 Task: In the  document invoice.rtf Download file as 'EPUB Publication' Share this file with 'softage.10@softage.net' Insert the command  Editing
Action: Mouse moved to (359, 382)
Screenshot: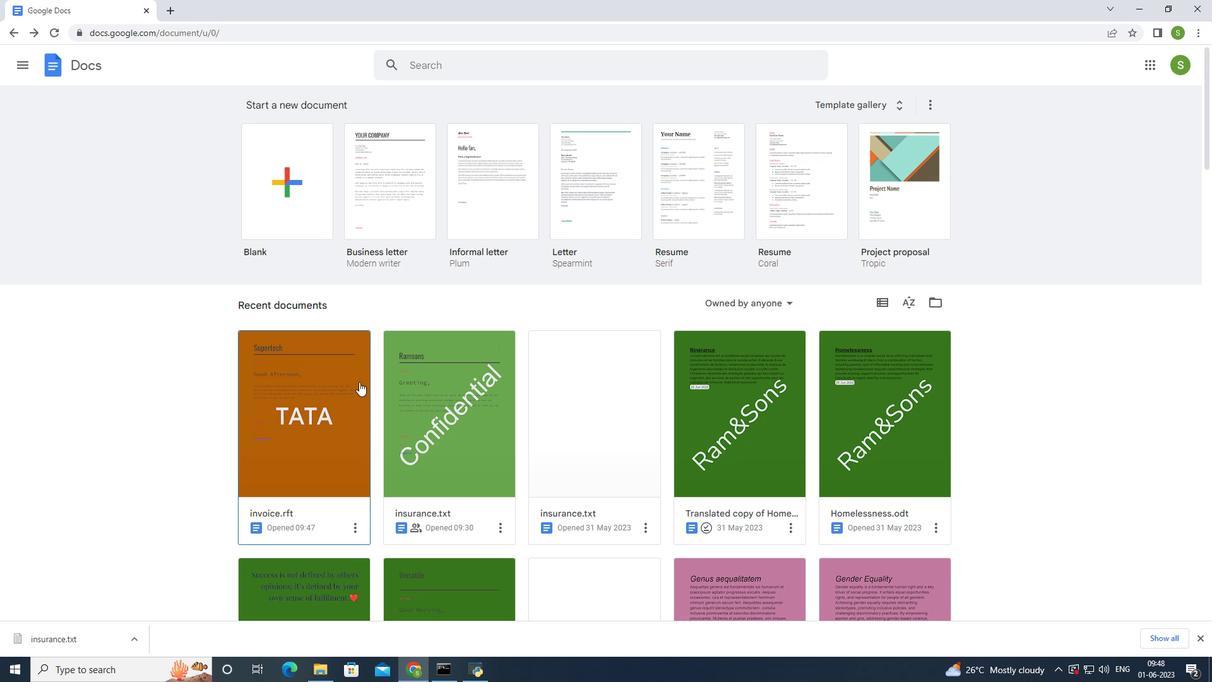 
Action: Mouse pressed left at (359, 382)
Screenshot: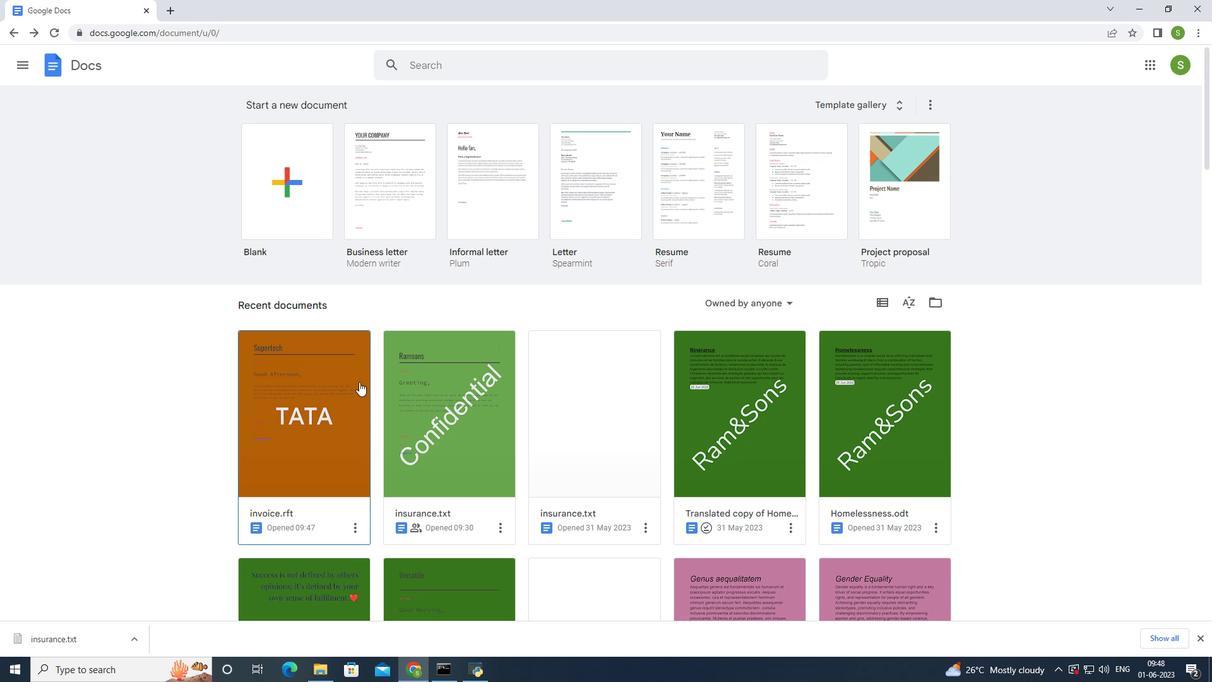 
Action: Mouse moved to (48, 68)
Screenshot: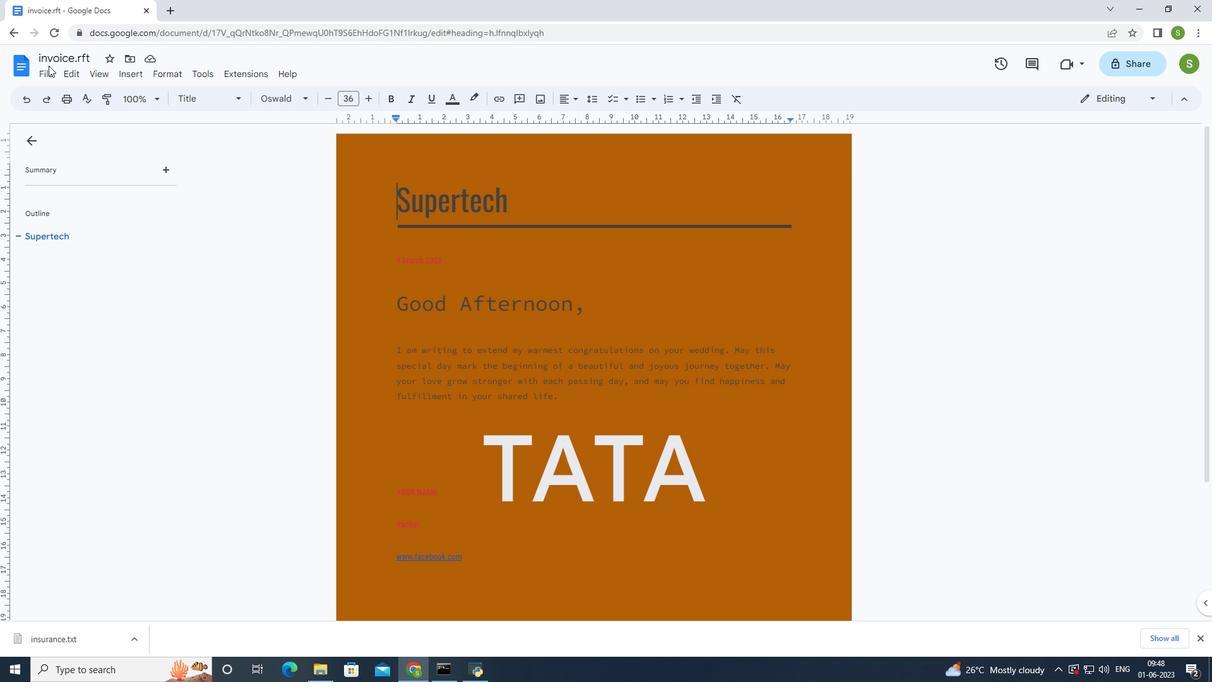
Action: Mouse pressed left at (48, 68)
Screenshot: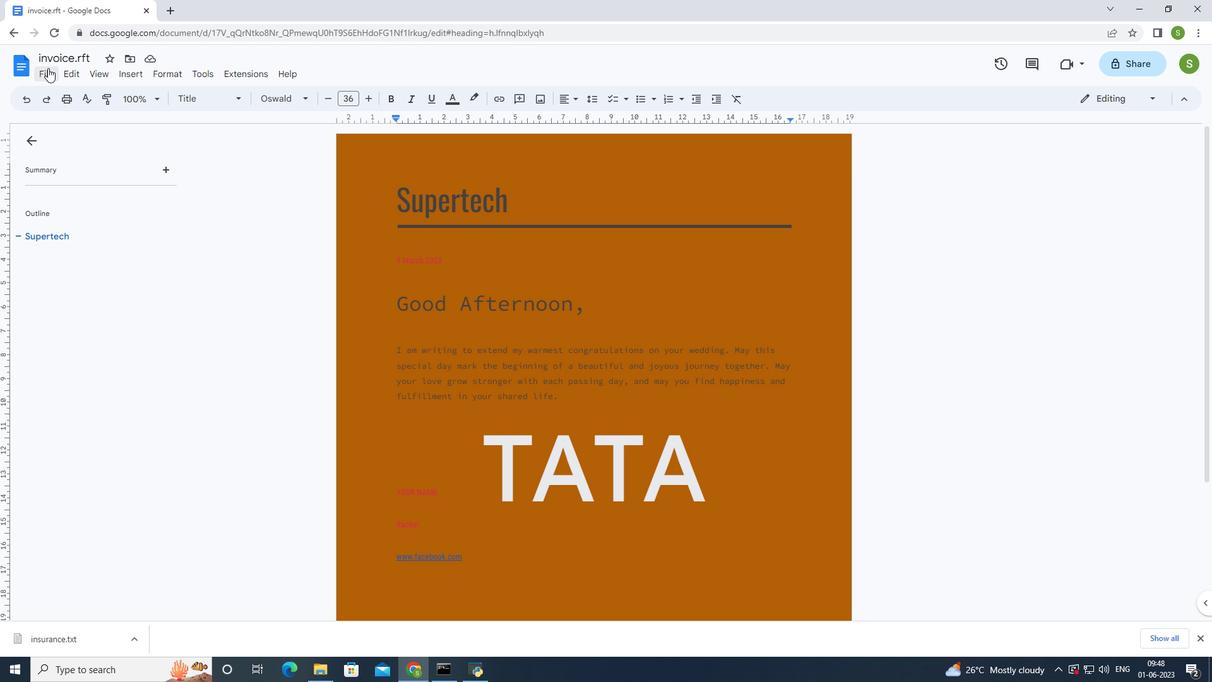 
Action: Mouse moved to (296, 333)
Screenshot: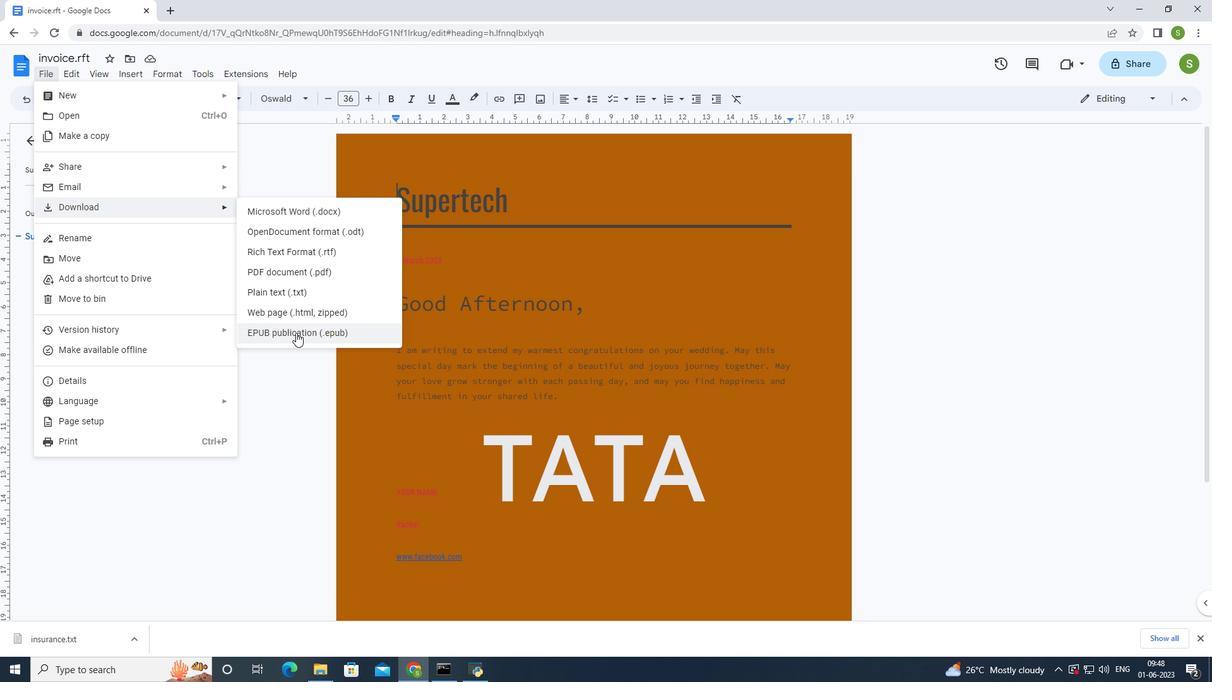 
Action: Mouse pressed left at (296, 333)
Screenshot: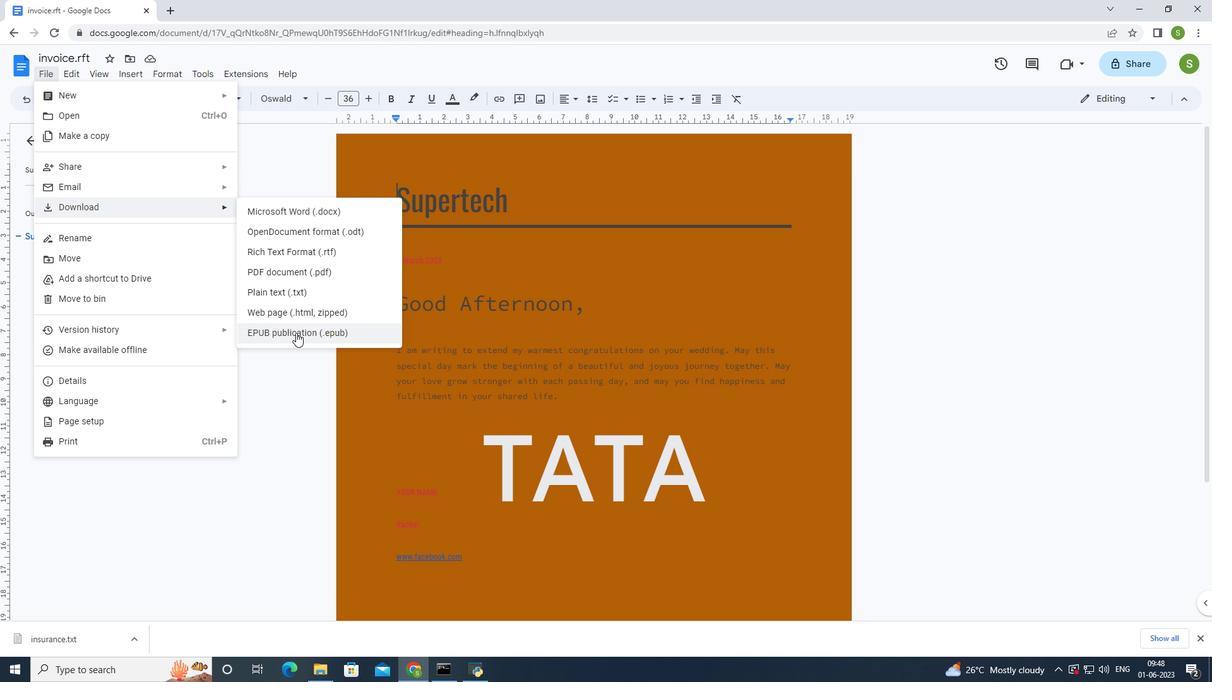 
Action: Mouse moved to (1122, 59)
Screenshot: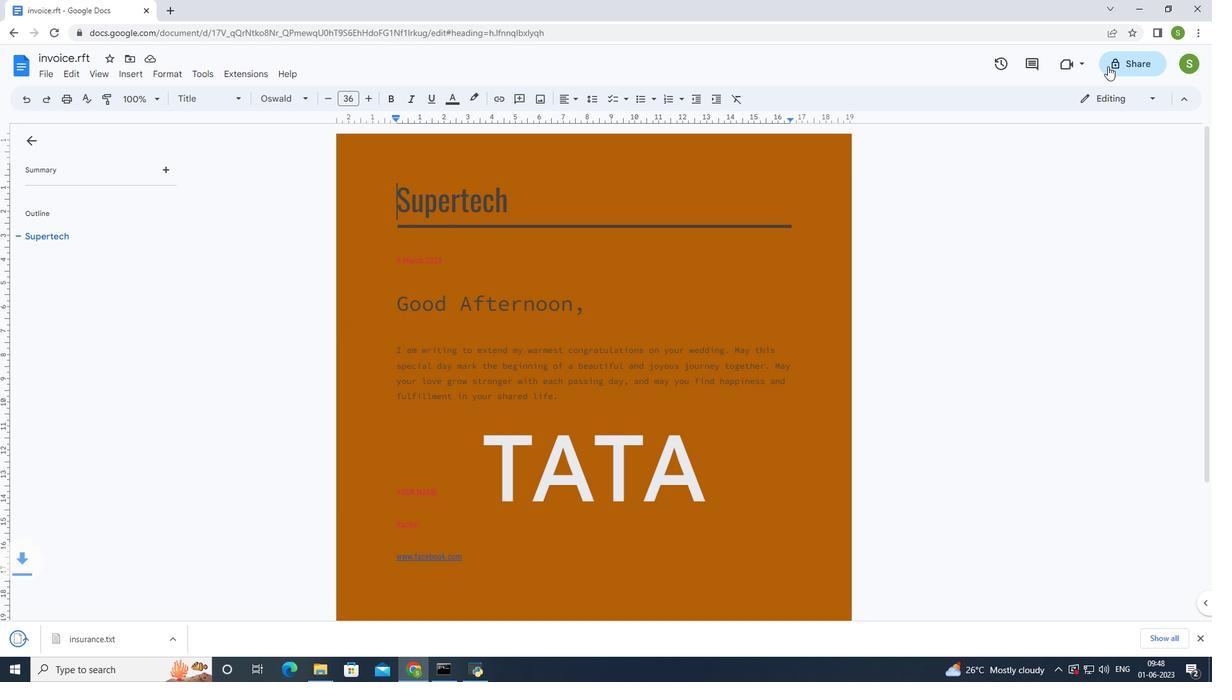 
Action: Mouse pressed left at (1122, 59)
Screenshot: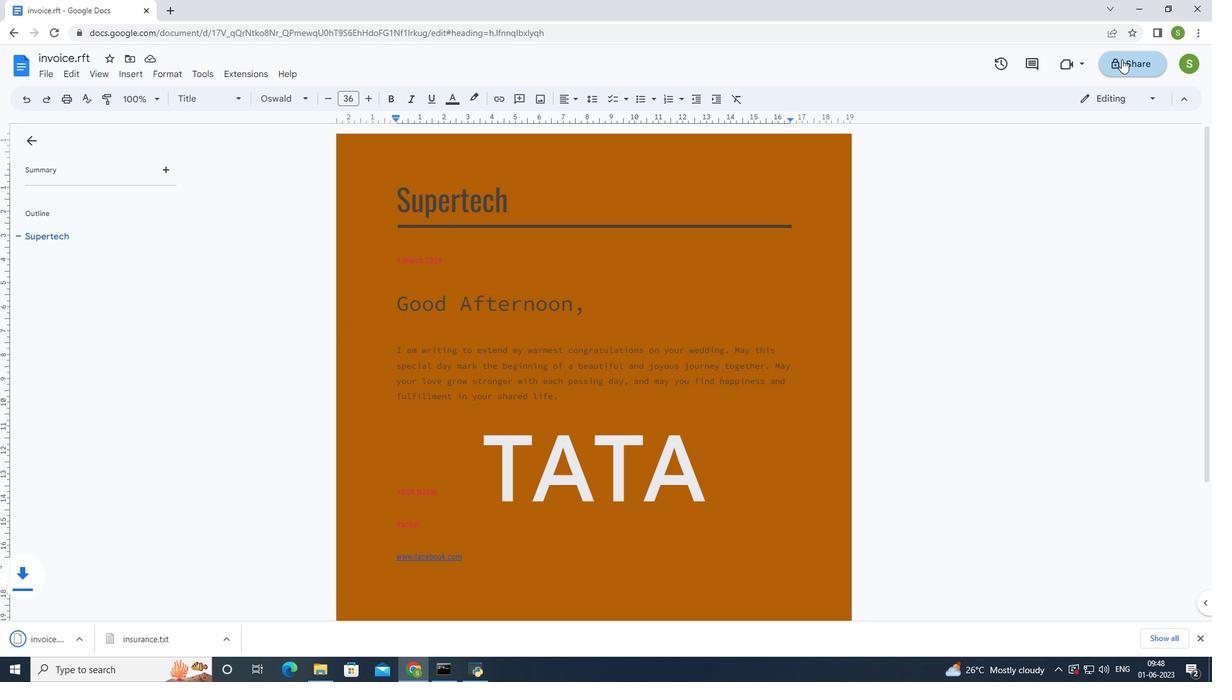 
Action: Mouse moved to (608, 263)
Screenshot: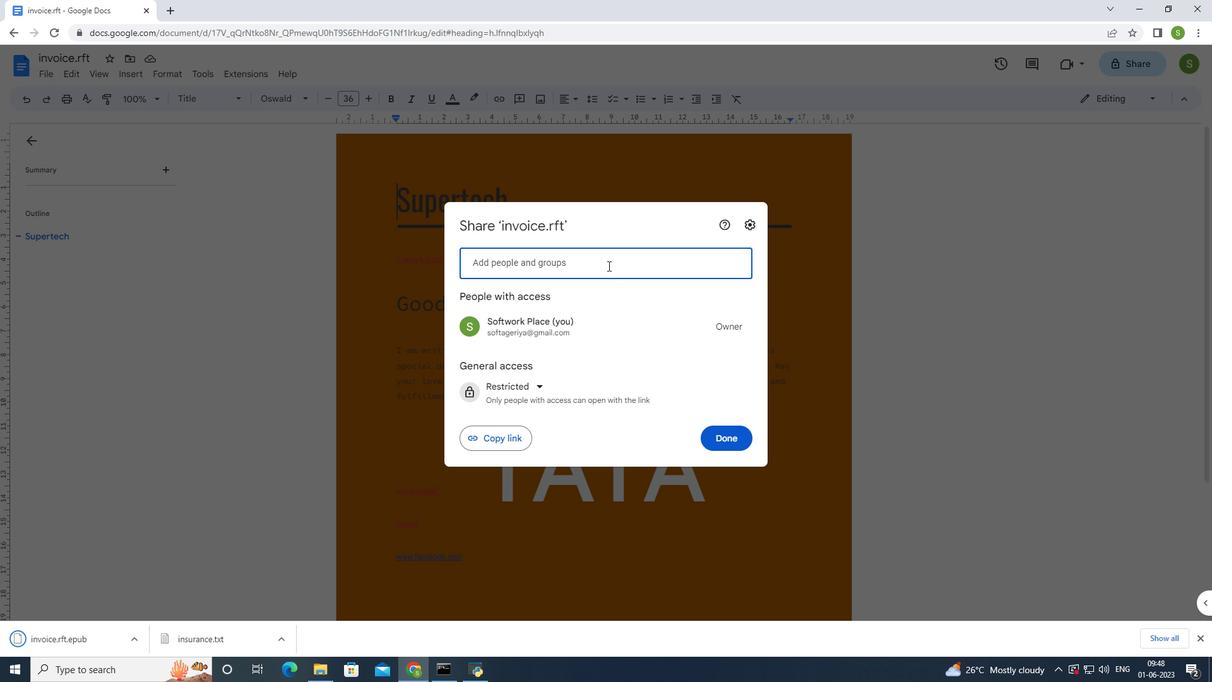 
Action: Mouse pressed left at (608, 263)
Screenshot: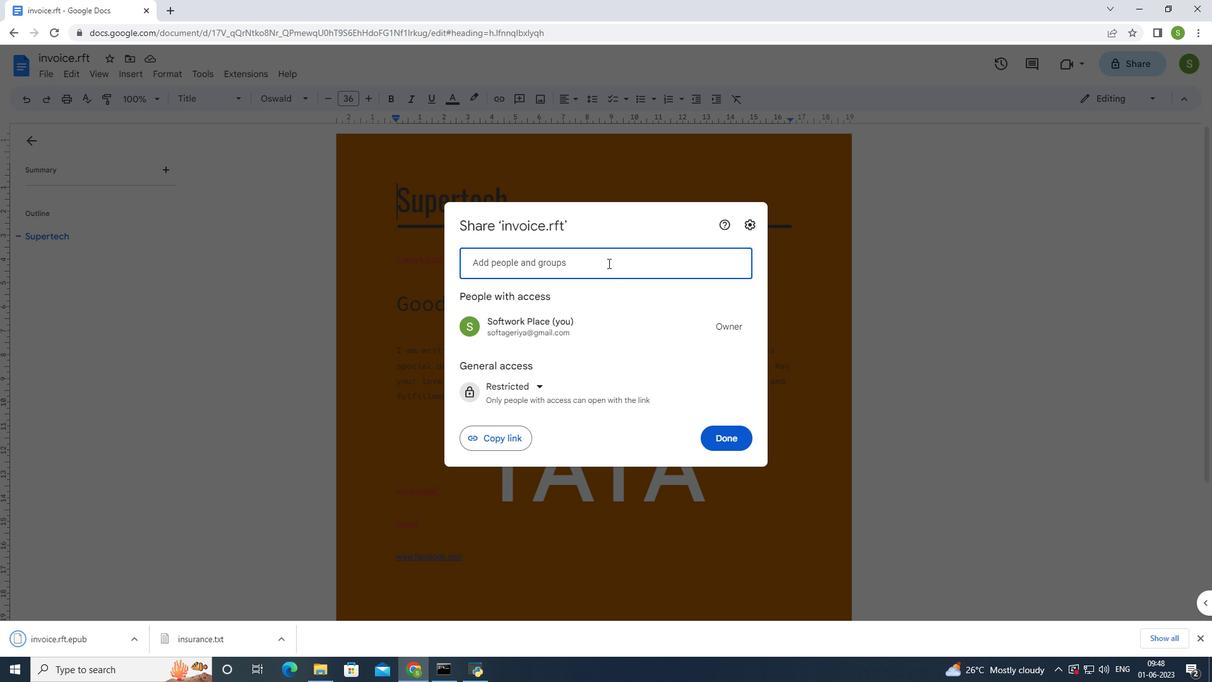 
Action: Mouse moved to (635, 259)
Screenshot: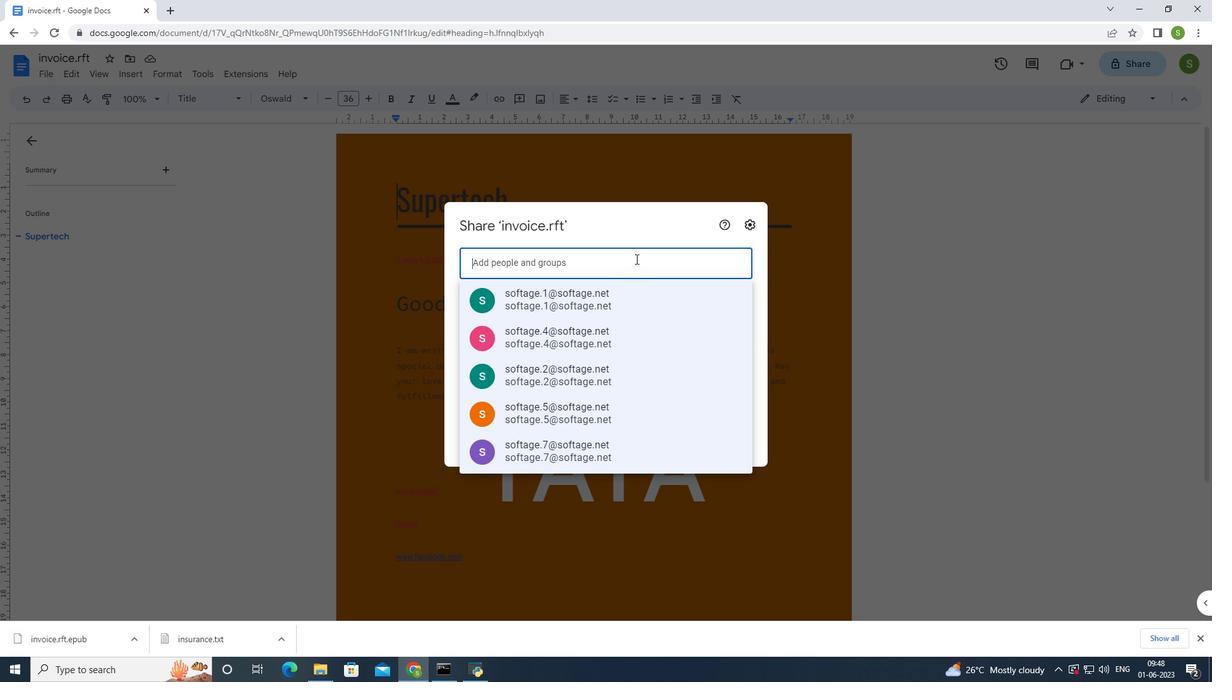 
Action: Key pressed softage<Key.shift>.10<Key.shift>@softage.net
Screenshot: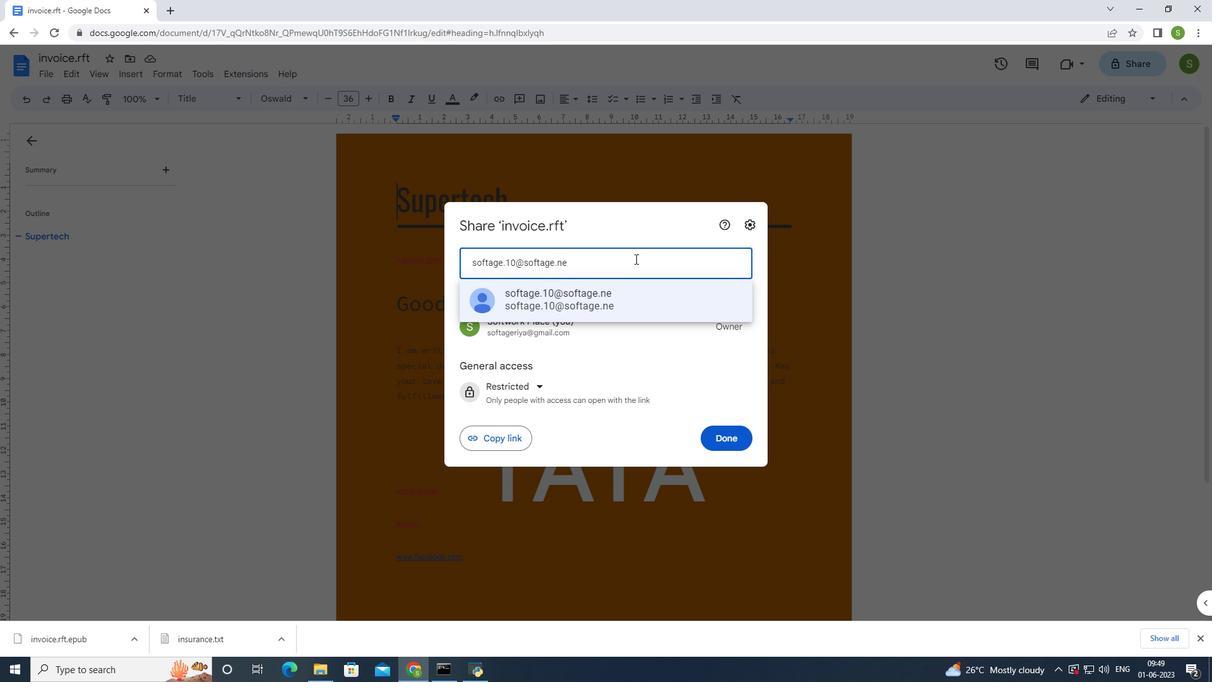 
Action: Mouse moved to (580, 292)
Screenshot: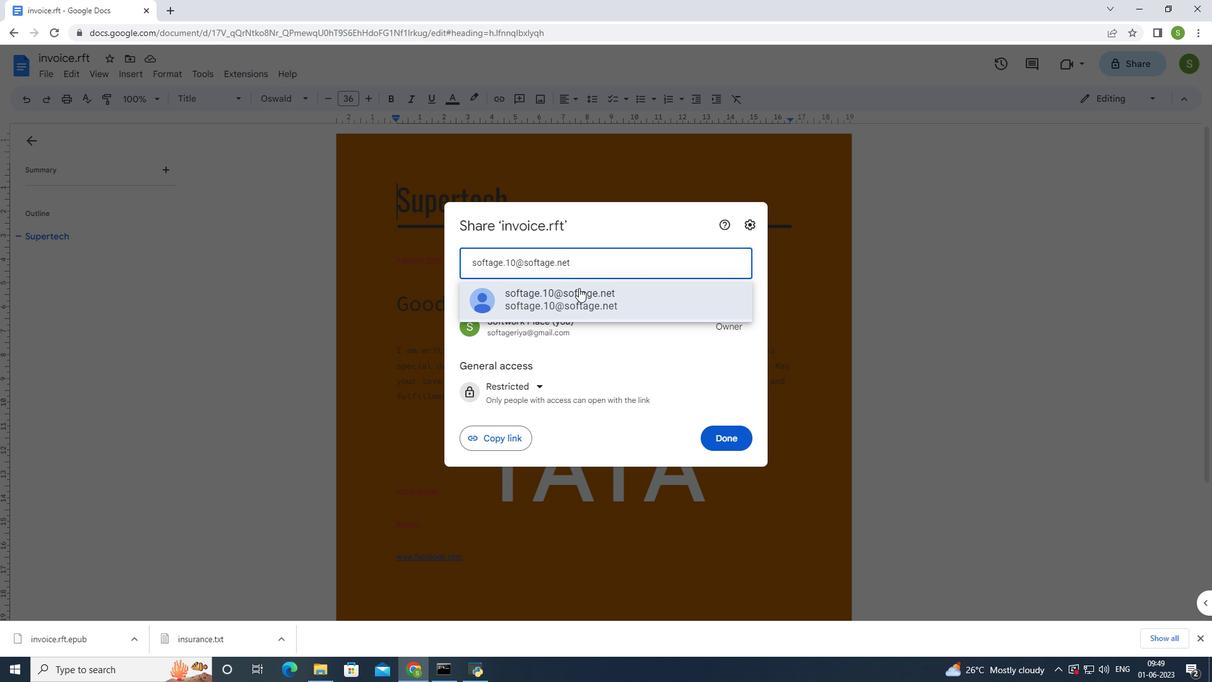 
Action: Mouse pressed left at (580, 292)
Screenshot: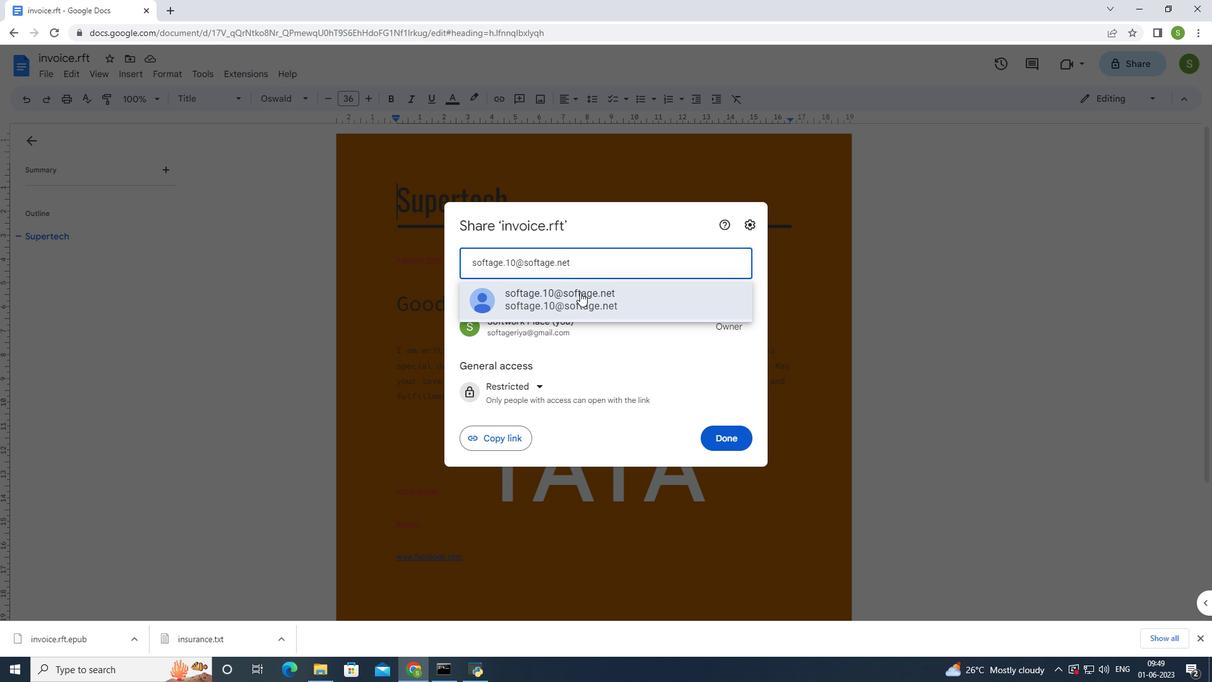 
Action: Mouse moved to (711, 428)
Screenshot: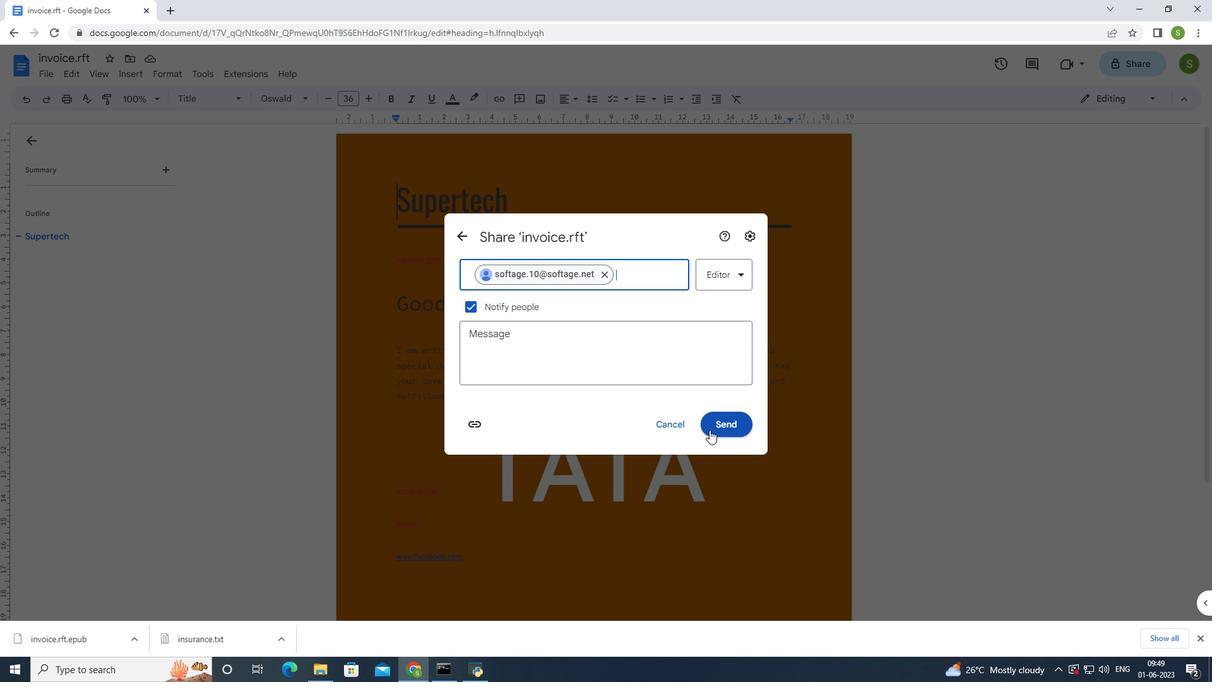 
Action: Mouse pressed left at (711, 428)
Screenshot: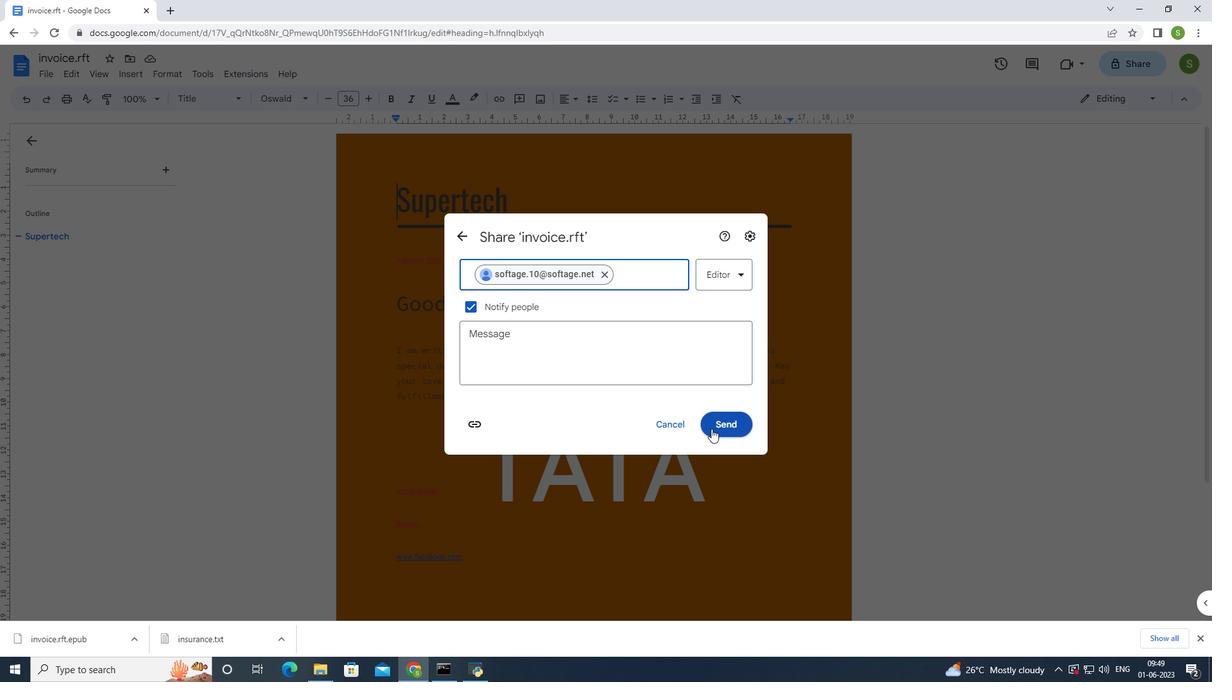 
Action: Mouse moved to (1147, 106)
Screenshot: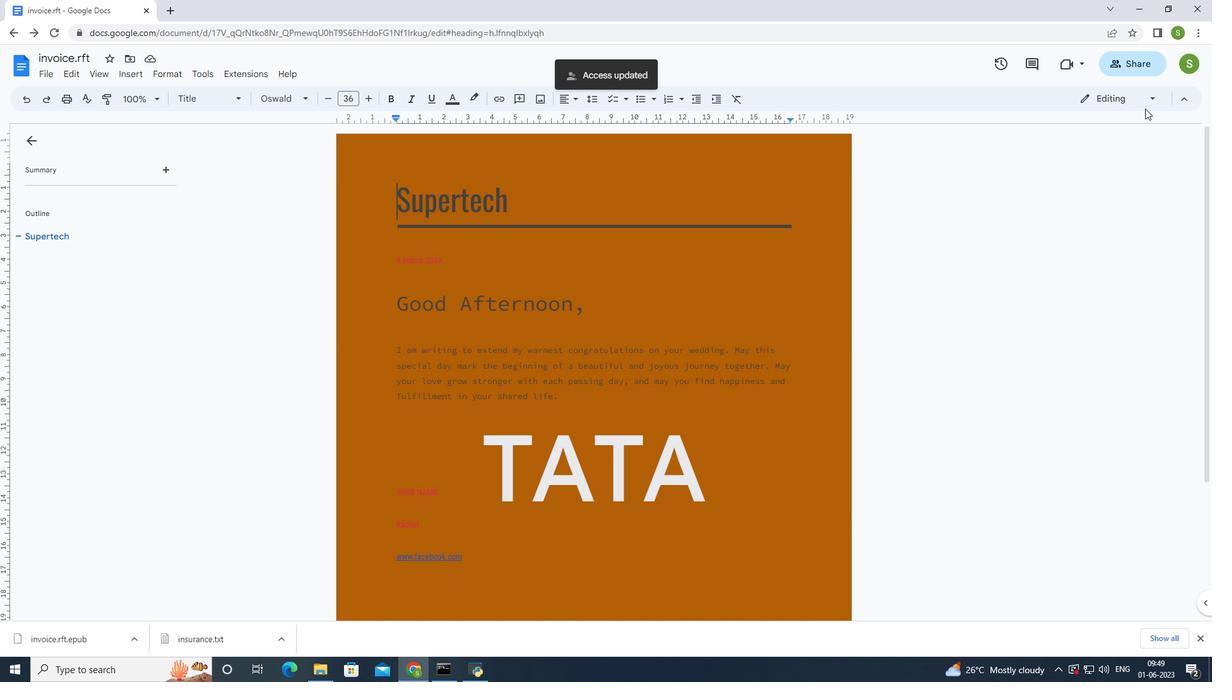 
Action: Mouse pressed left at (1147, 106)
Screenshot: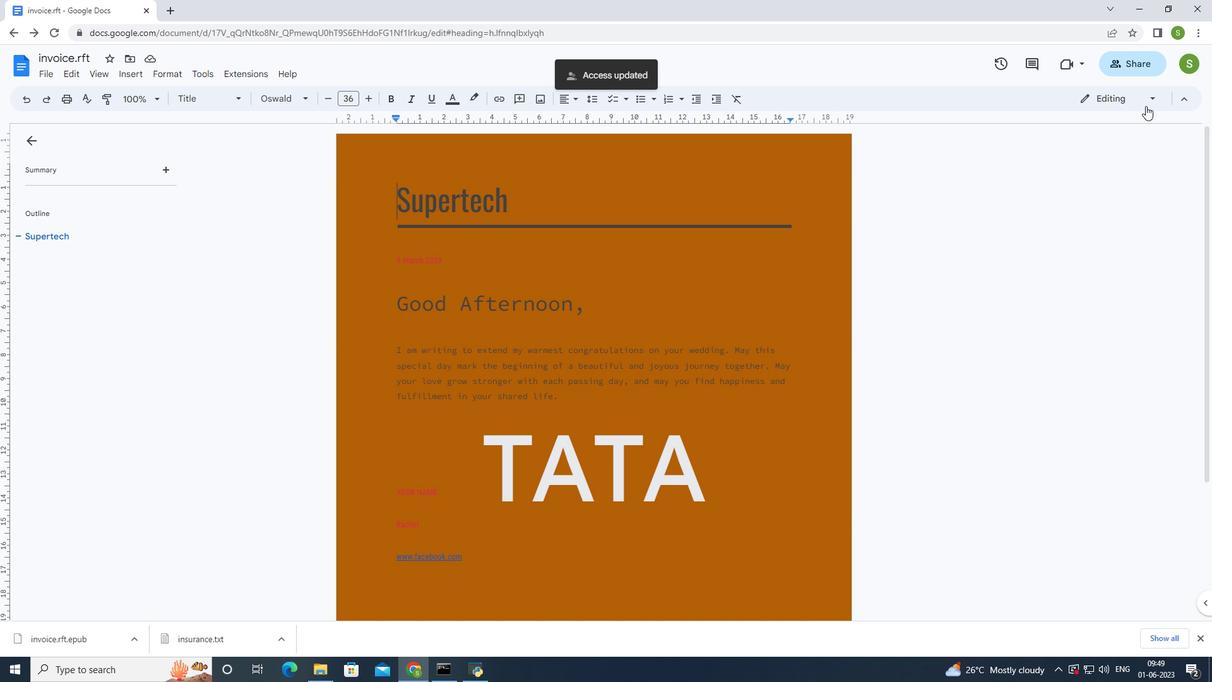 
Action: Mouse moved to (1112, 116)
Screenshot: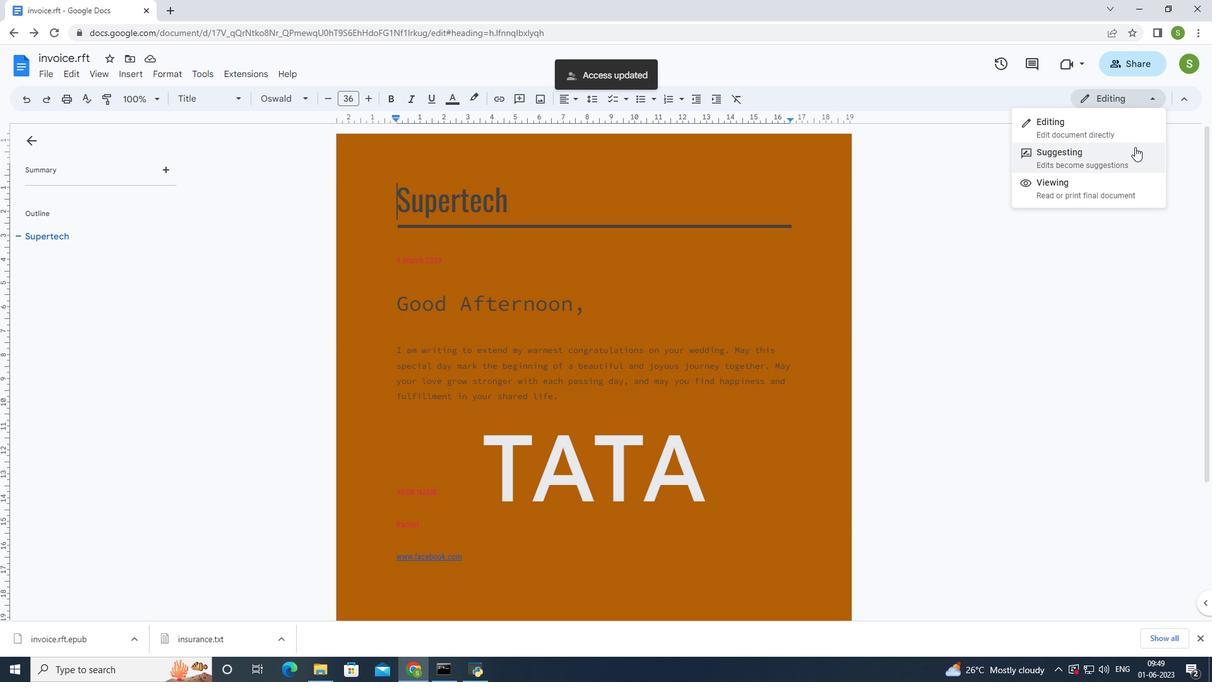 
Action: Mouse pressed left at (1112, 116)
Screenshot: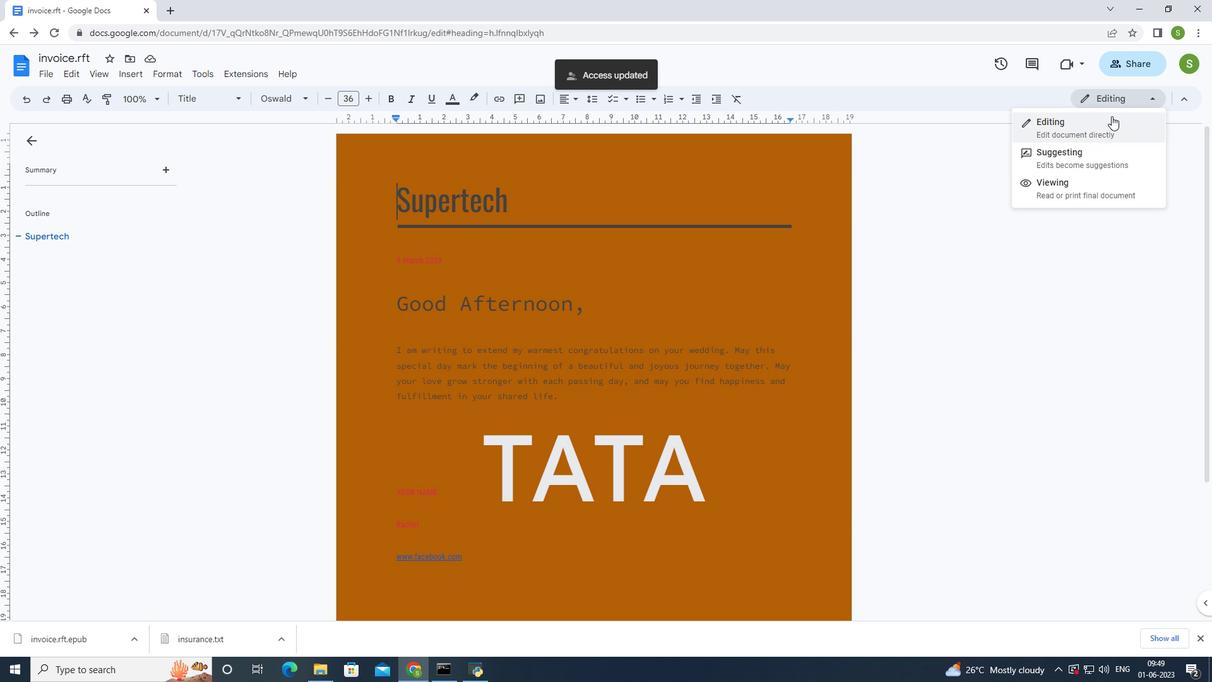
Action: Mouse moved to (747, 361)
Screenshot: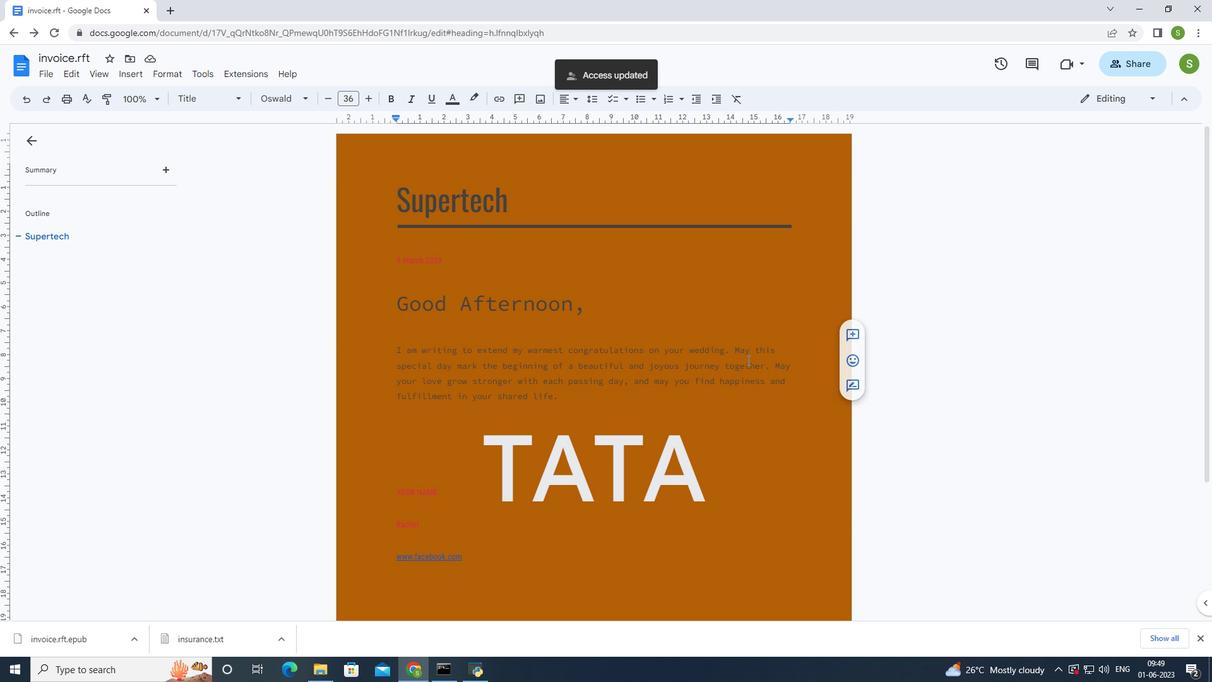 
Action: Mouse pressed left at (747, 360)
Screenshot: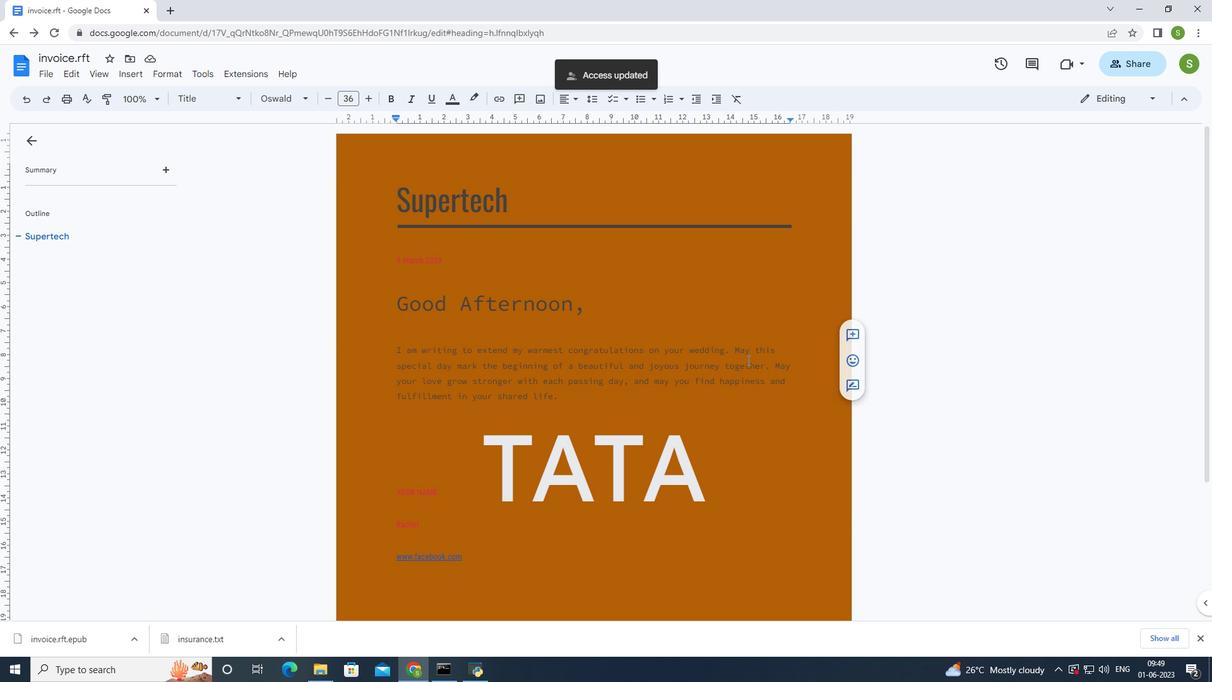 
Action: Mouse moved to (786, 397)
Screenshot: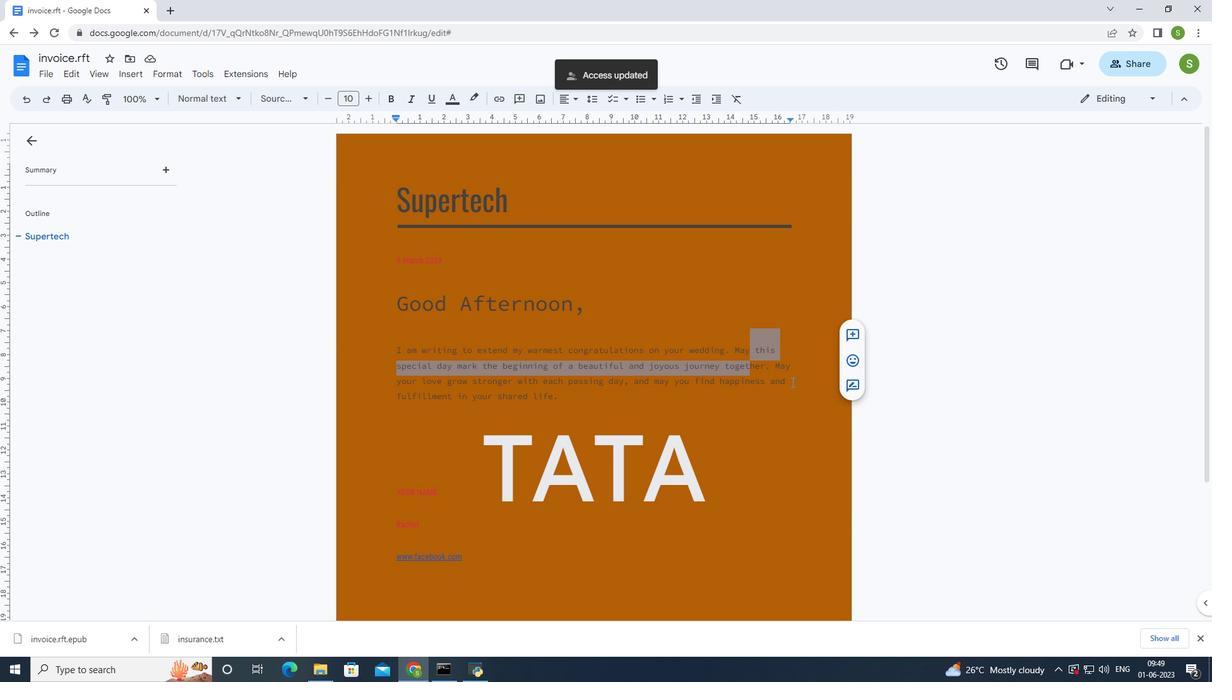 
Action: Mouse pressed left at (786, 397)
Screenshot: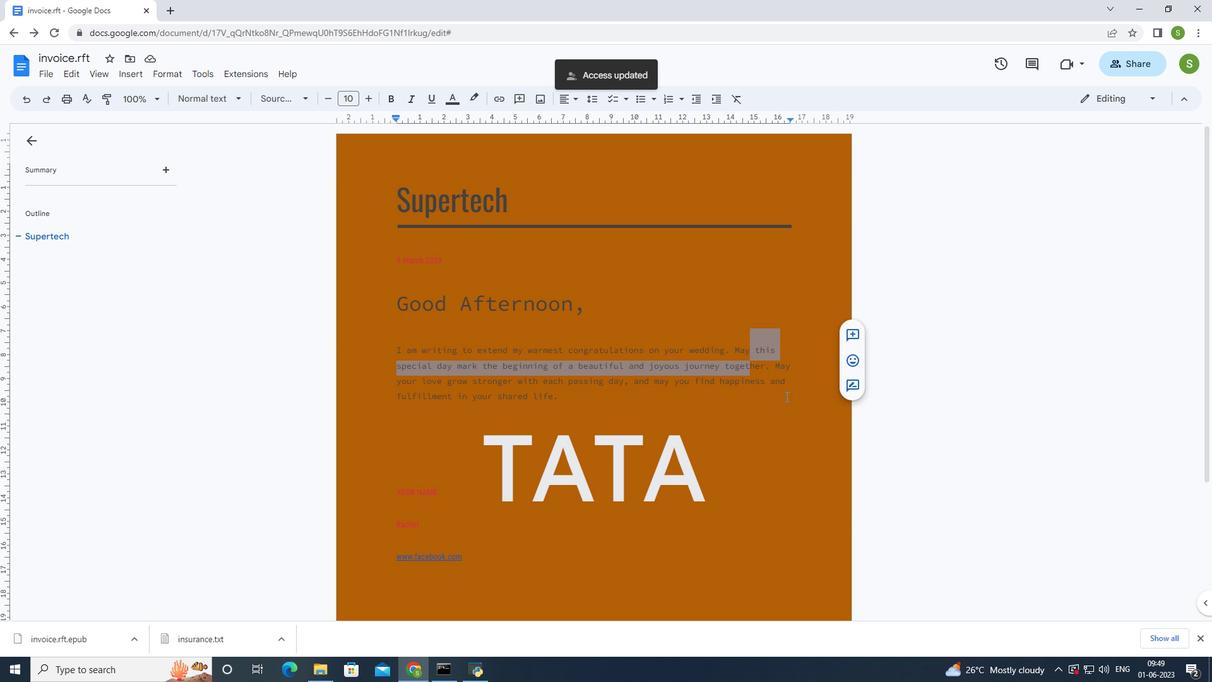 
Action: Mouse moved to (813, 385)
Screenshot: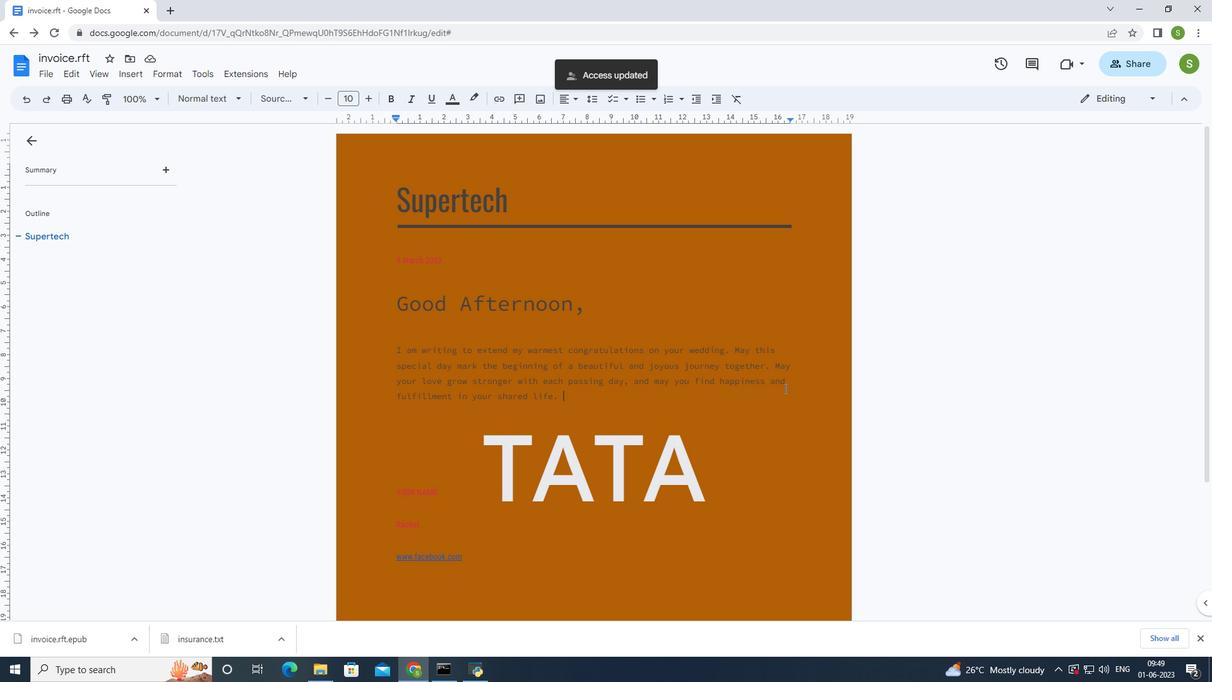 
